 Task: Add a signature Marley Cooper containing Best wishes for a happy National Law Enforcement Appreciation Day, Marley Cooper to email address softage.6@softage.net and add a folder Real estate leases
Action: Mouse moved to (97, 96)
Screenshot: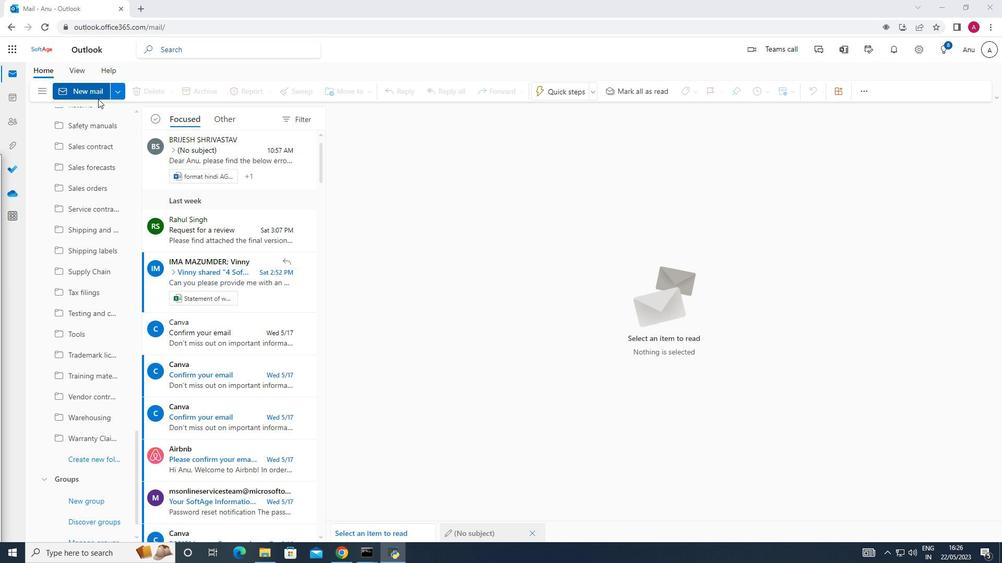 
Action: Mouse pressed left at (97, 96)
Screenshot: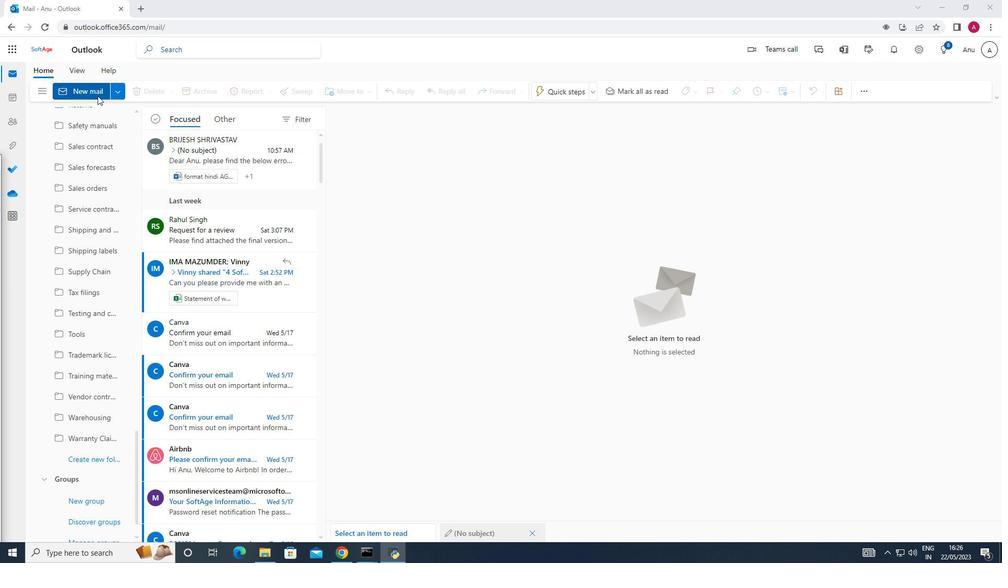 
Action: Mouse moved to (710, 89)
Screenshot: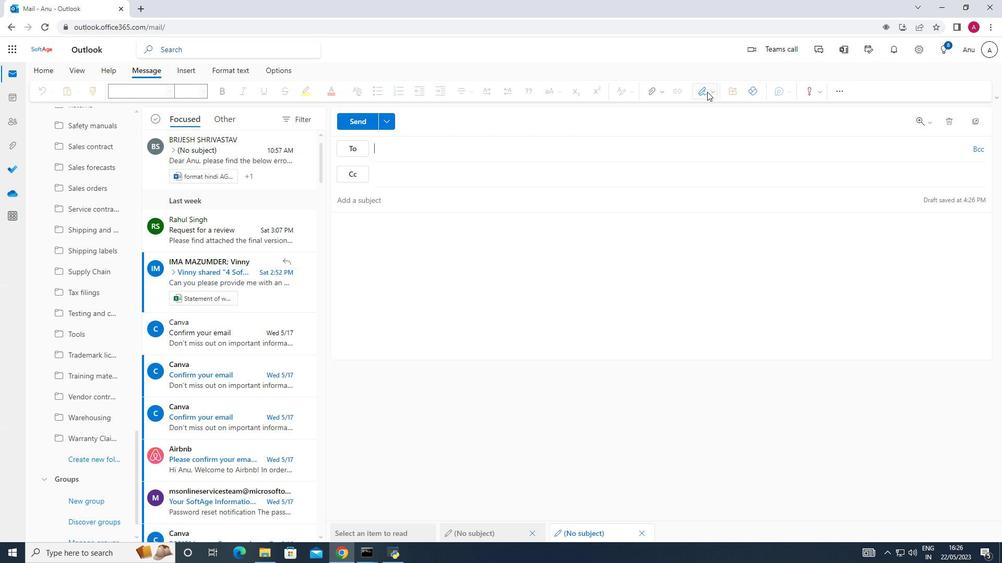 
Action: Mouse pressed left at (710, 89)
Screenshot: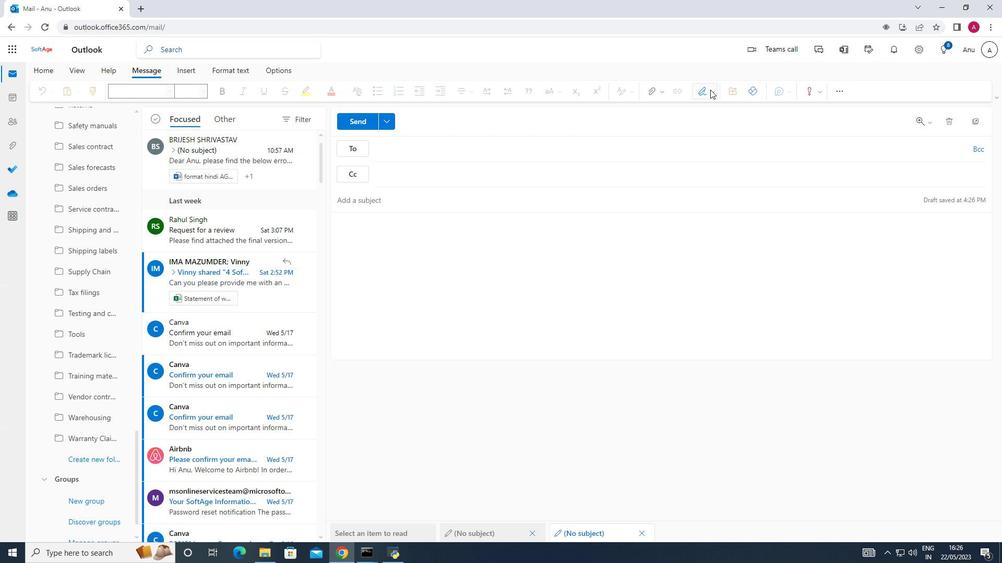 
Action: Mouse moved to (693, 128)
Screenshot: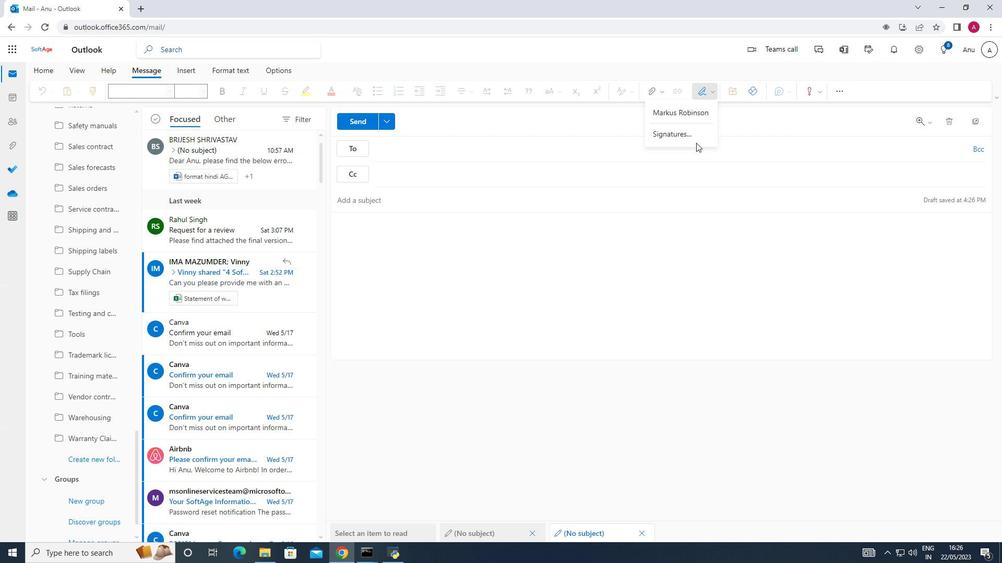 
Action: Mouse pressed left at (693, 128)
Screenshot: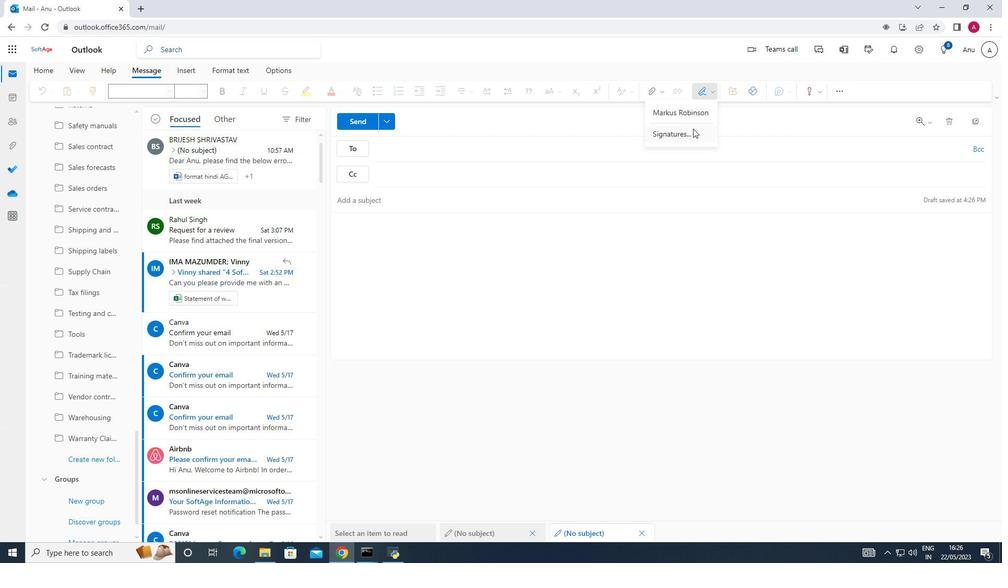 
Action: Mouse moved to (717, 176)
Screenshot: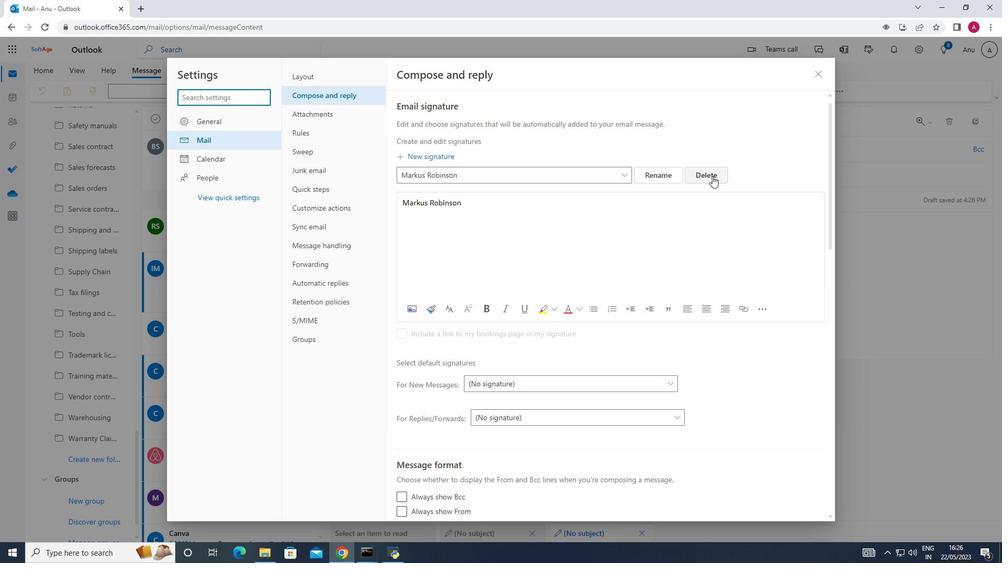
Action: Mouse pressed left at (717, 176)
Screenshot: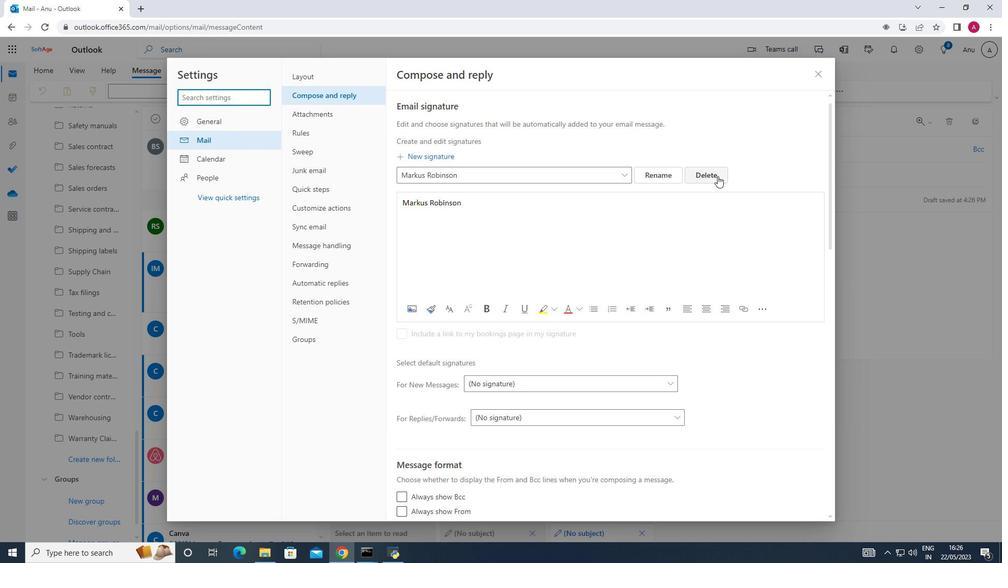 
Action: Mouse moved to (485, 179)
Screenshot: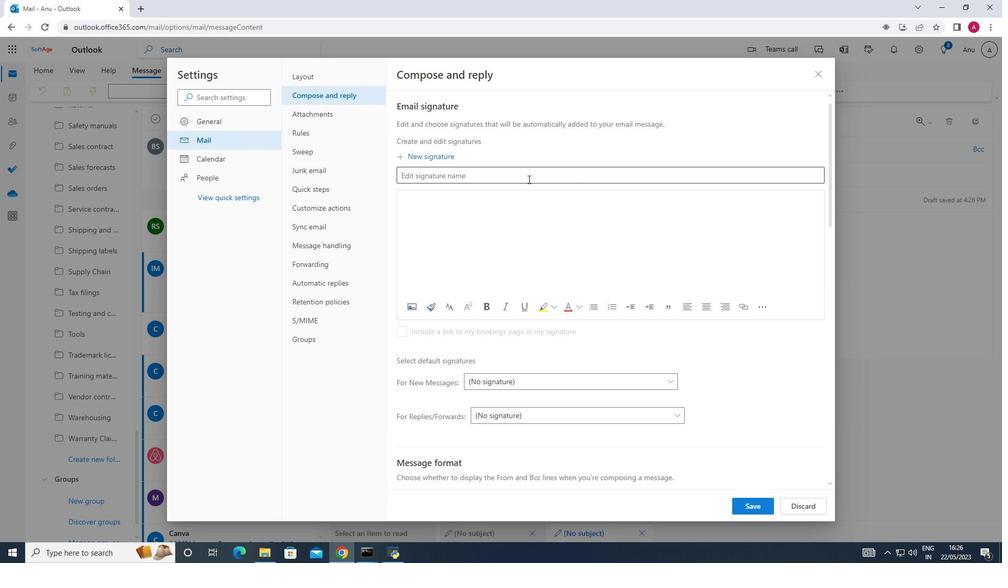 
Action: Mouse pressed left at (485, 179)
Screenshot: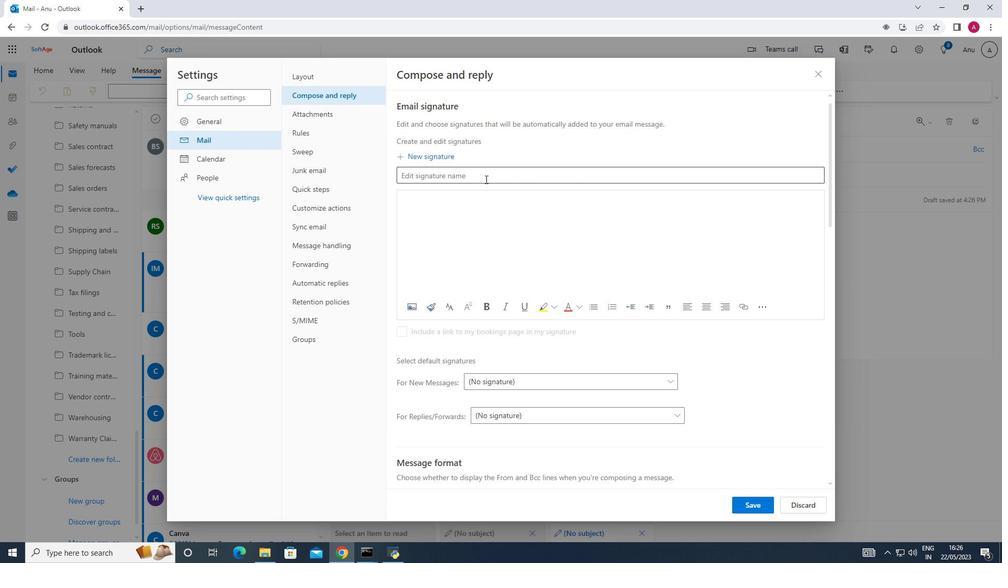 
Action: Key pressed <Key.shift>Marley<Key.space><Key.shift>Cooper
Screenshot: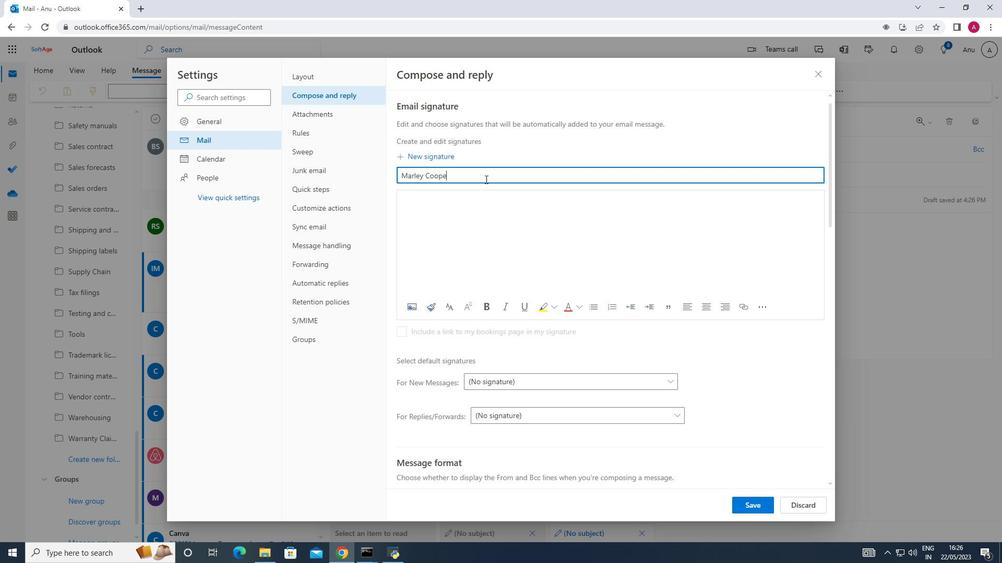 
Action: Mouse moved to (419, 195)
Screenshot: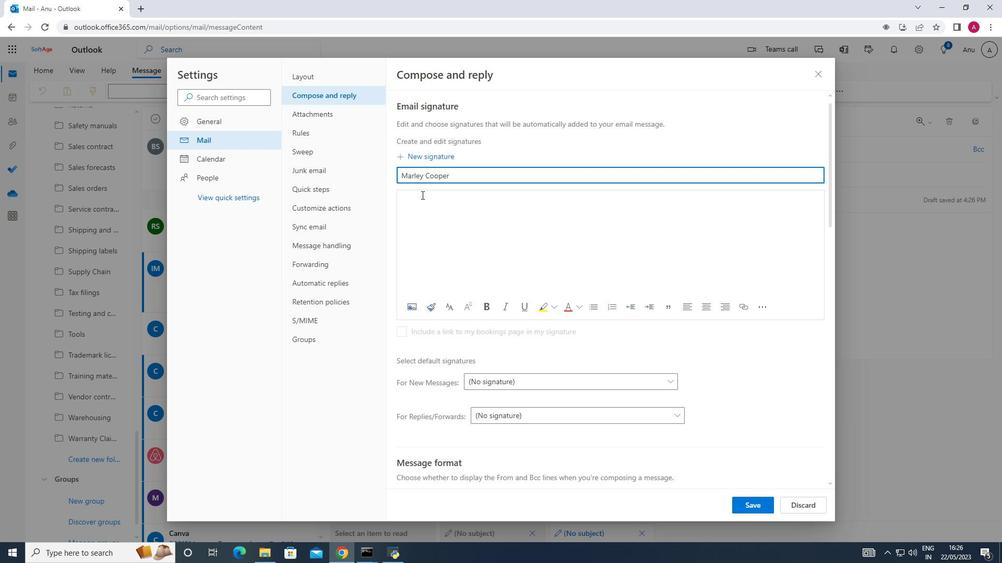 
Action: Mouse pressed left at (419, 195)
Screenshot: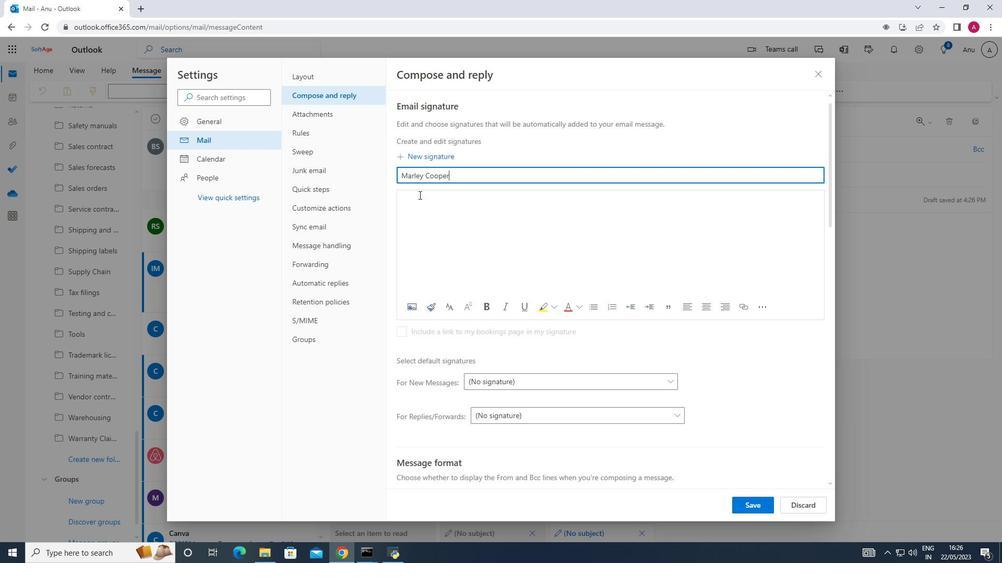 
Action: Key pressed <Key.shift_r>Marley<Key.space><Key.shift>Cooper
Screenshot: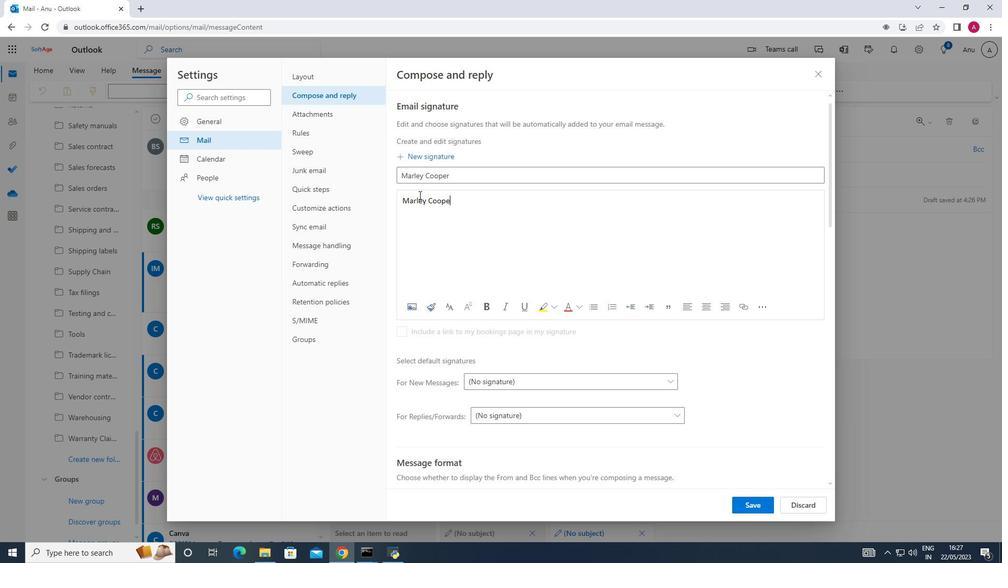 
Action: Mouse moved to (740, 508)
Screenshot: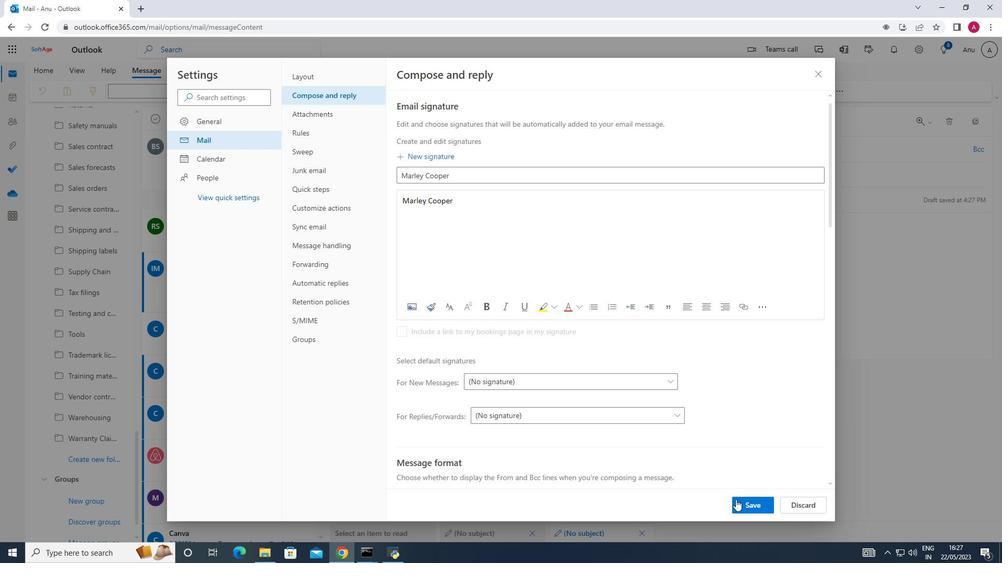 
Action: Mouse pressed left at (740, 508)
Screenshot: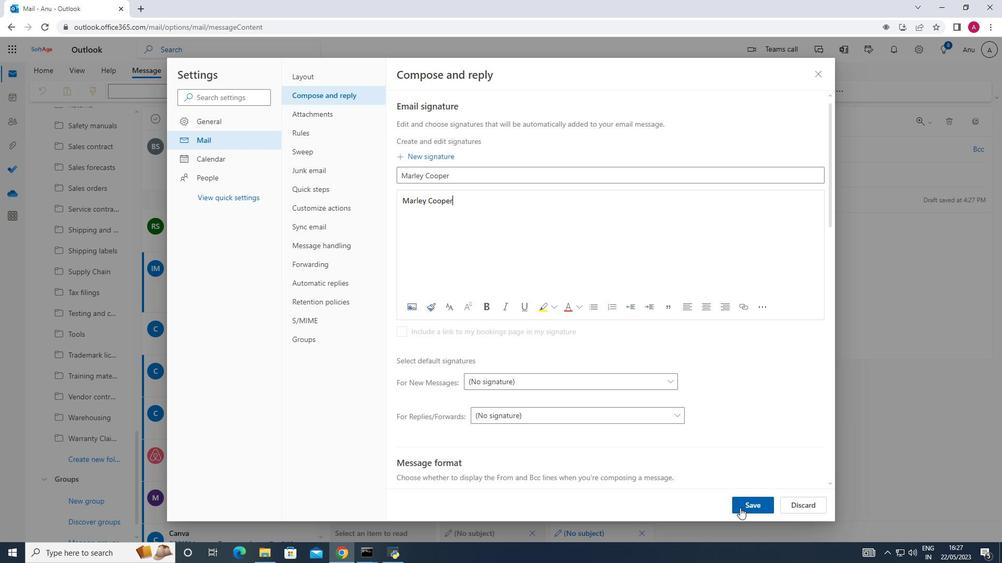 
Action: Mouse moved to (813, 69)
Screenshot: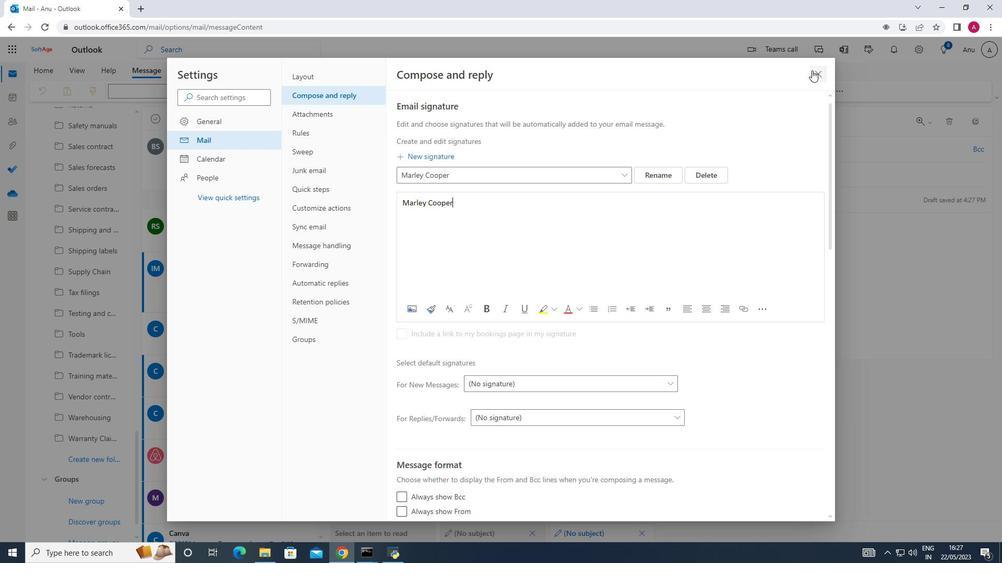 
Action: Mouse pressed left at (813, 69)
Screenshot: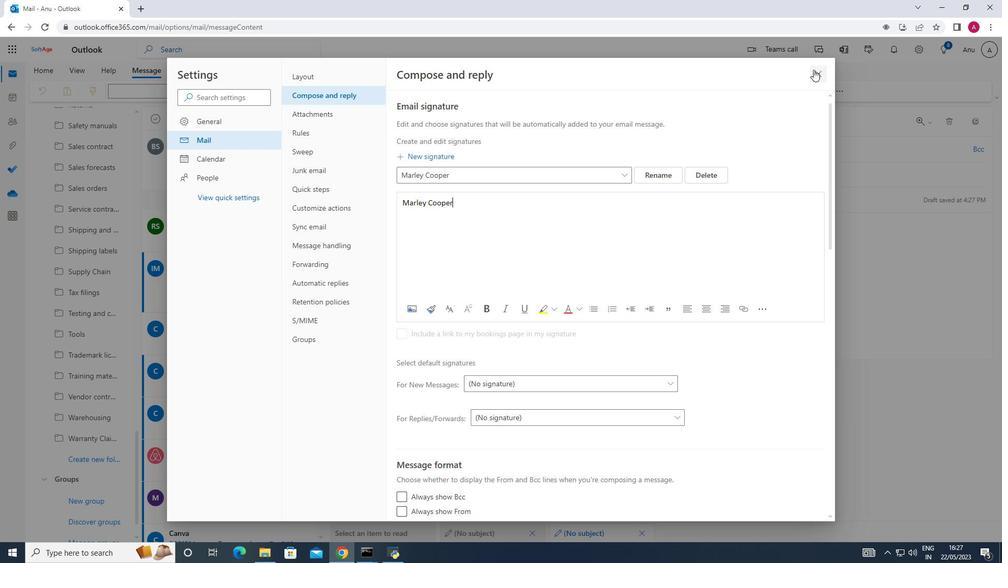 
Action: Mouse moved to (711, 89)
Screenshot: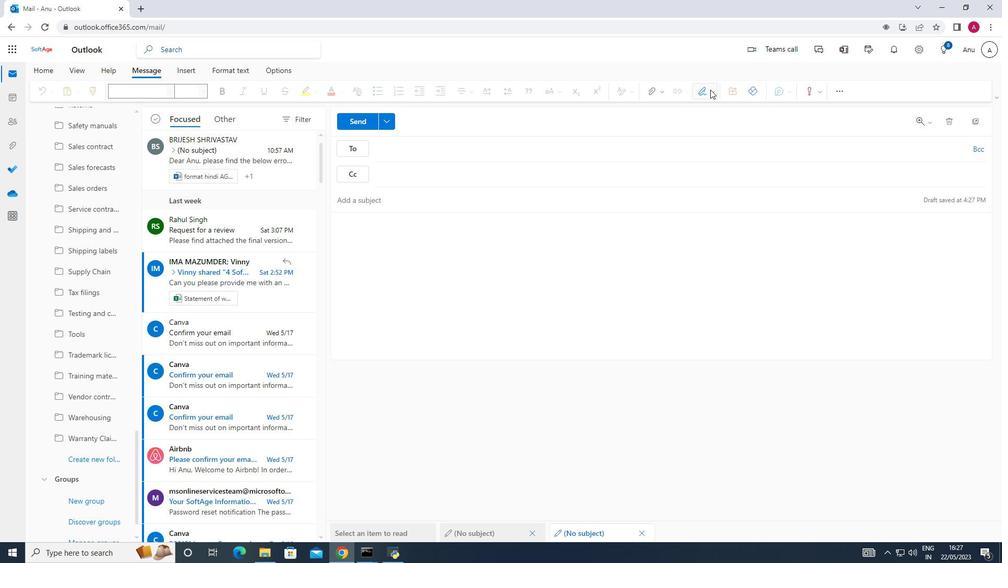 
Action: Mouse pressed left at (711, 89)
Screenshot: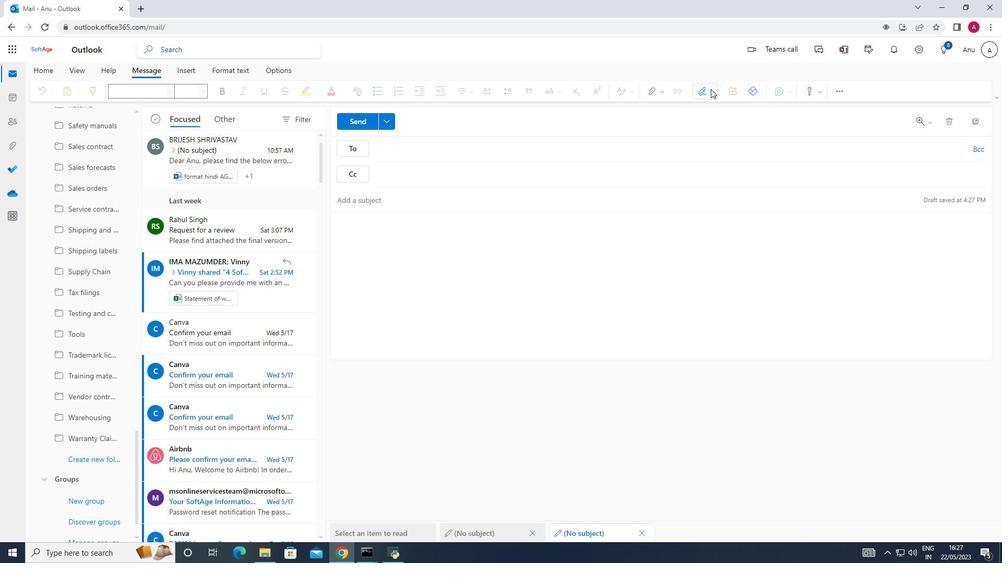 
Action: Mouse moved to (690, 113)
Screenshot: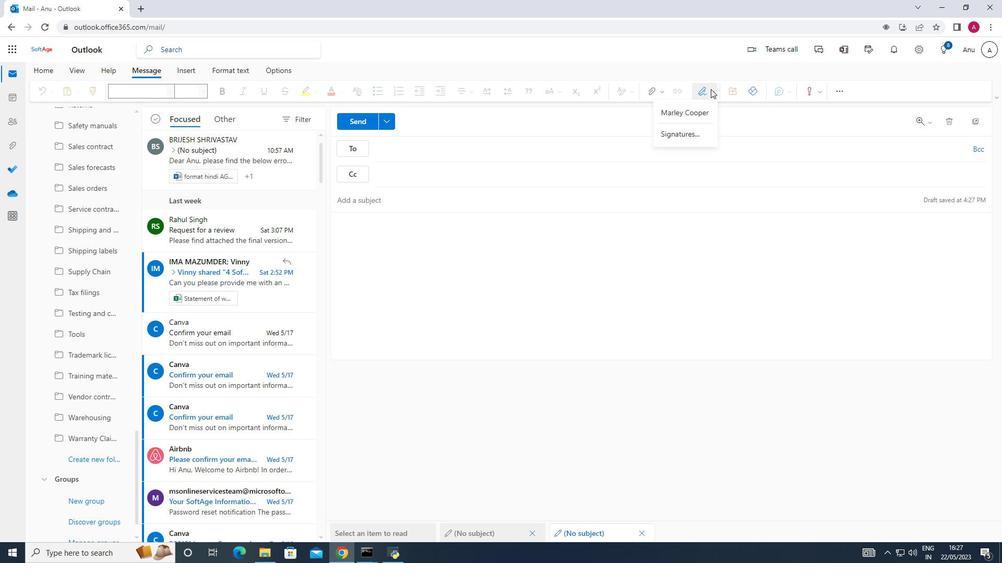 
Action: Mouse pressed left at (690, 113)
Screenshot: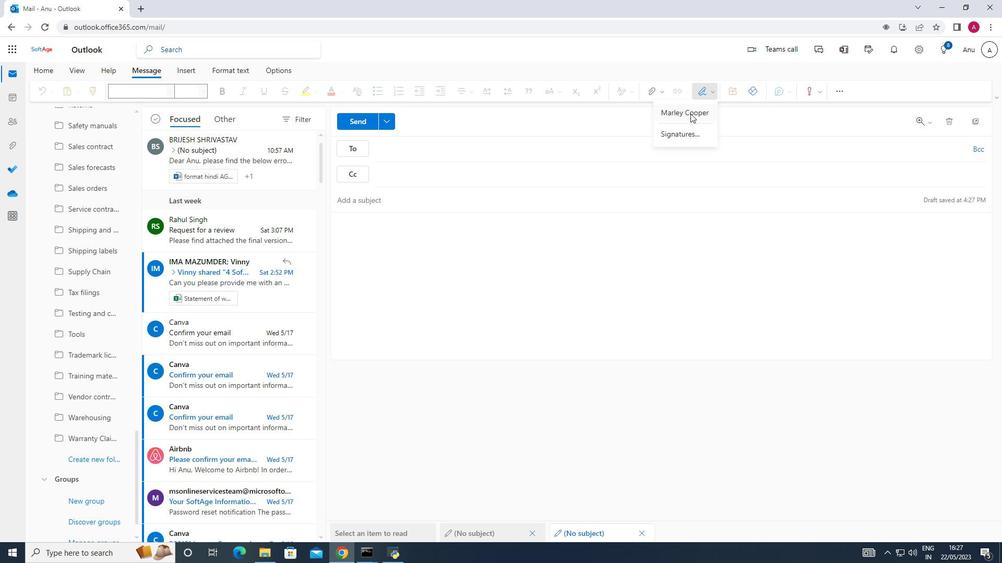 
Action: Key pressed <Key.shift>Best<Key.space>wishes<Key.space>for<Key.space>a<Key.space>happy<Key.space><Key.shift_r><Key.shift_r><Key.shift_r><Key.shift_r><Key.shift_r><Key.shift_r><Key.shift_r><Key.shift_r>National<Key.space><Key.shift_r>Law<Key.space><Key.shift>Enforce<Key.tab><Key.space><Key.shift>Appreciation<Key.space><Key.shift>Day.
Screenshot: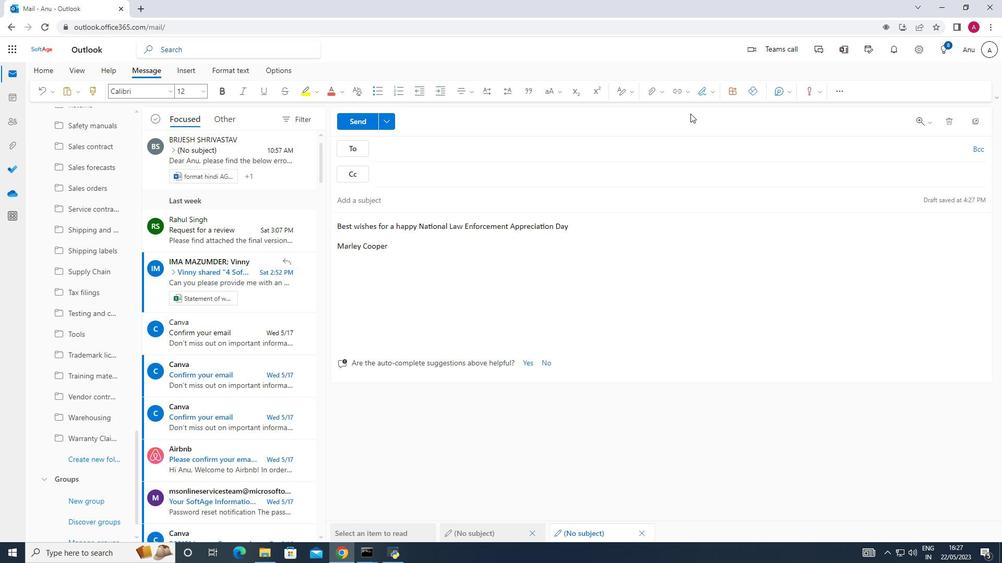 
Action: Mouse moved to (392, 149)
Screenshot: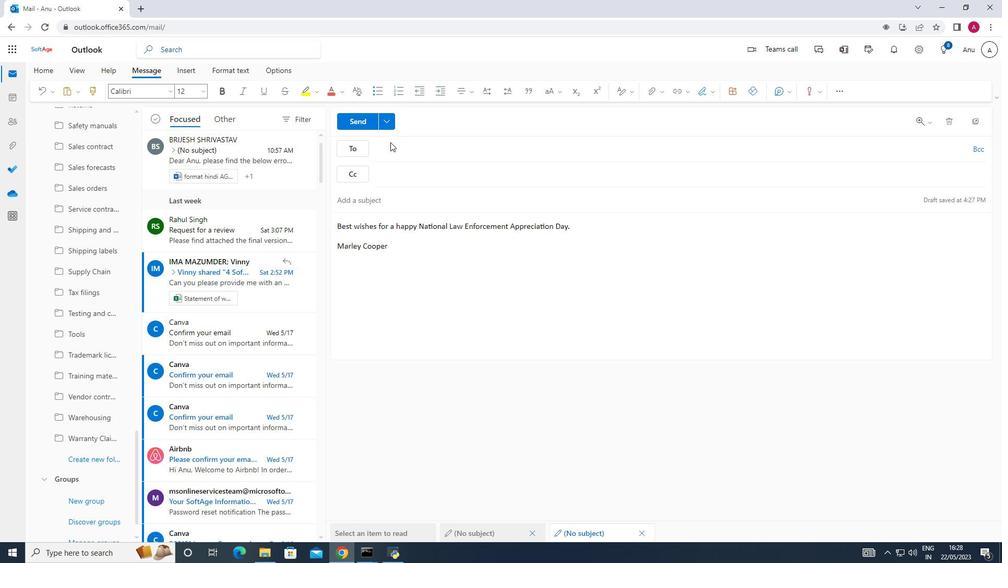 
Action: Mouse pressed left at (392, 149)
Screenshot: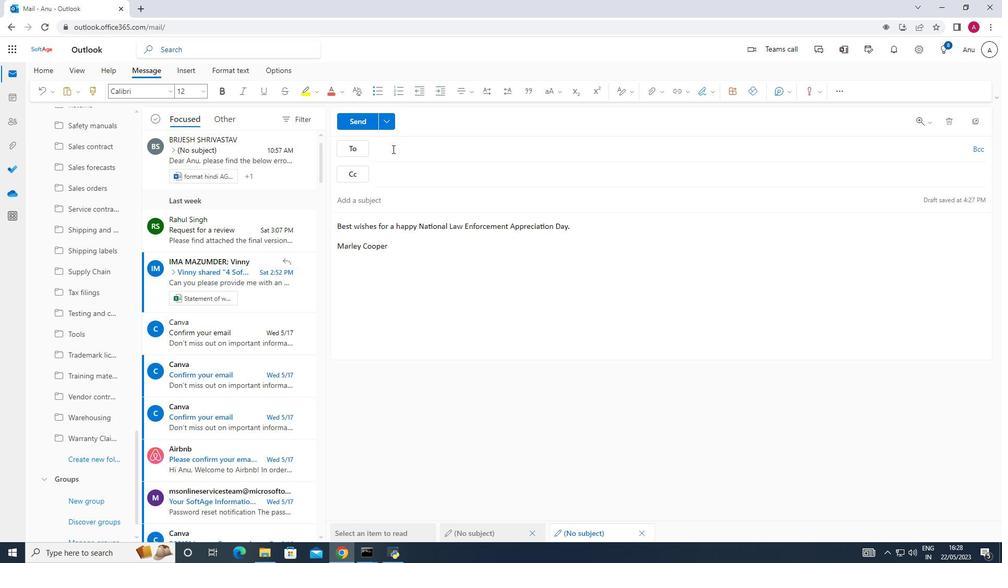 
Action: Key pressed softage.6<Key.shift>@so
Screenshot: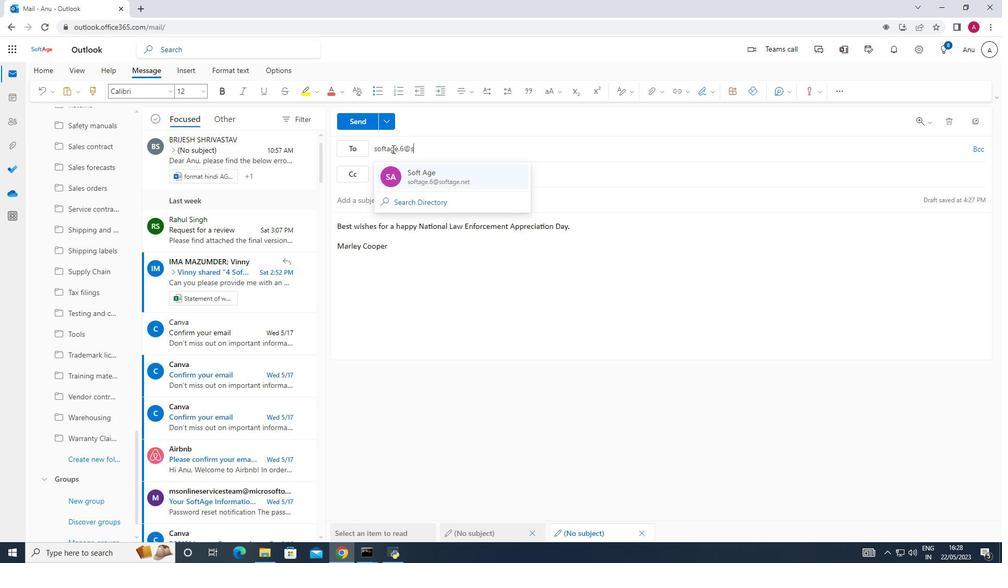 
Action: Mouse moved to (459, 187)
Screenshot: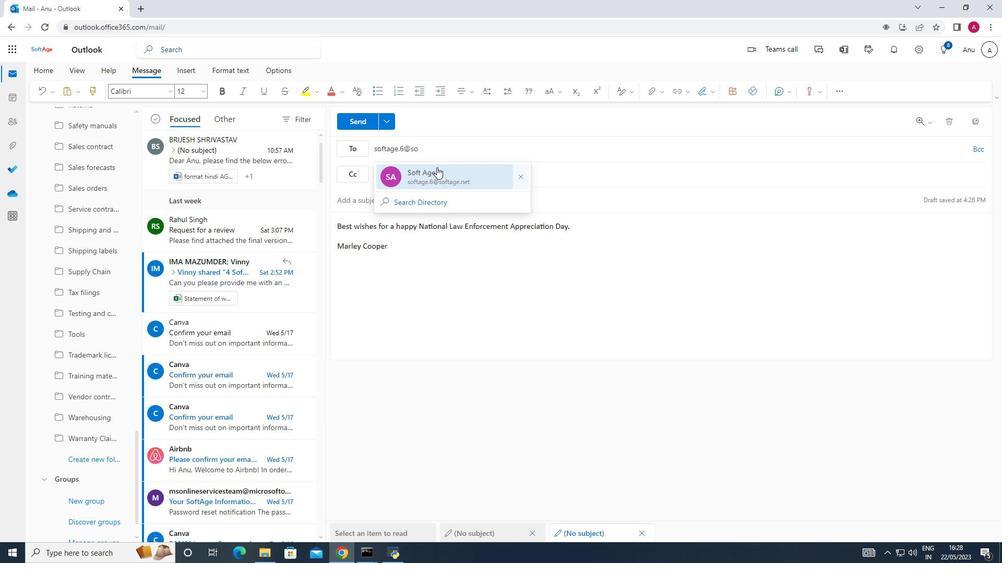 
Action: Mouse pressed left at (459, 187)
Screenshot: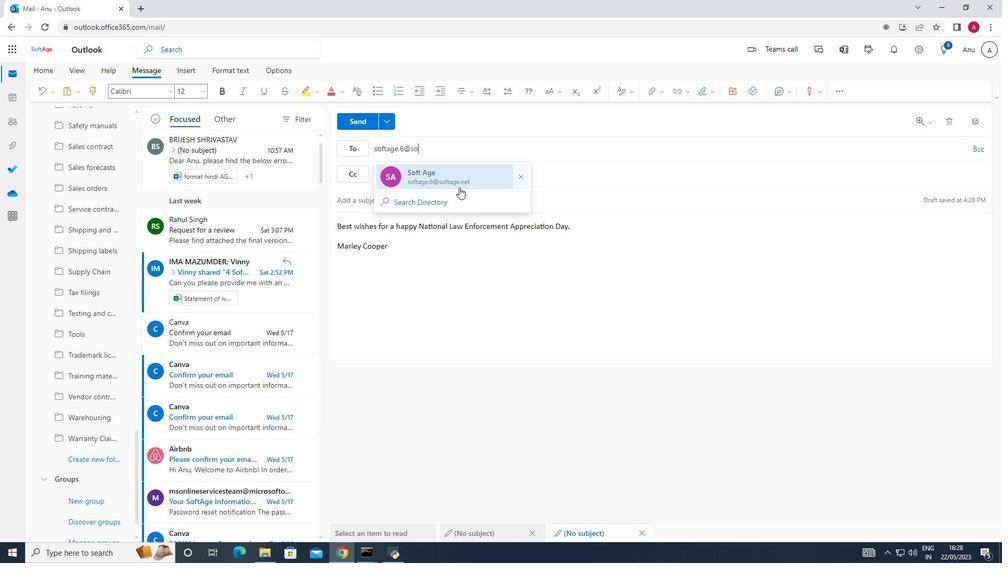 
Action: Mouse moved to (110, 454)
Screenshot: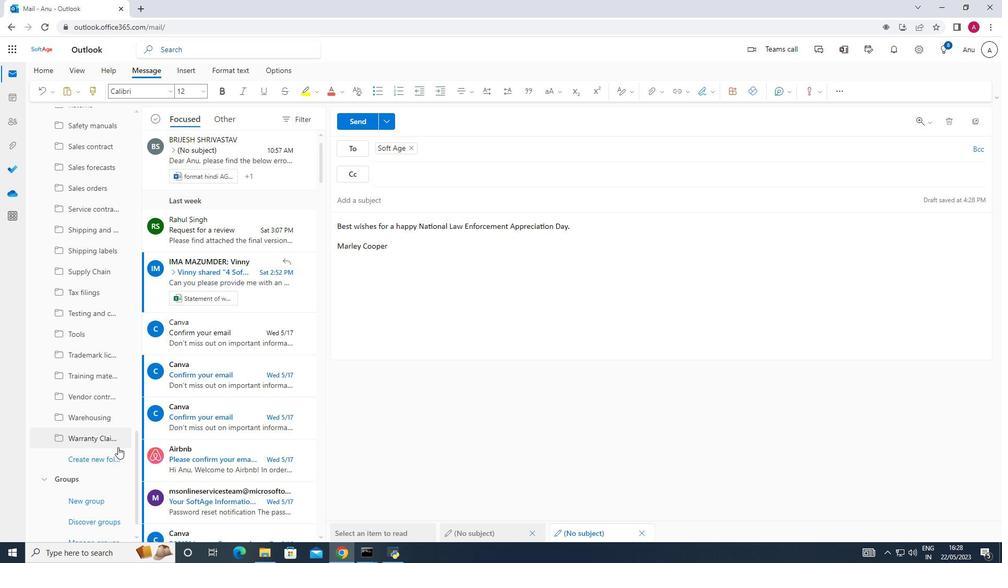 
Action: Mouse pressed left at (110, 454)
Screenshot: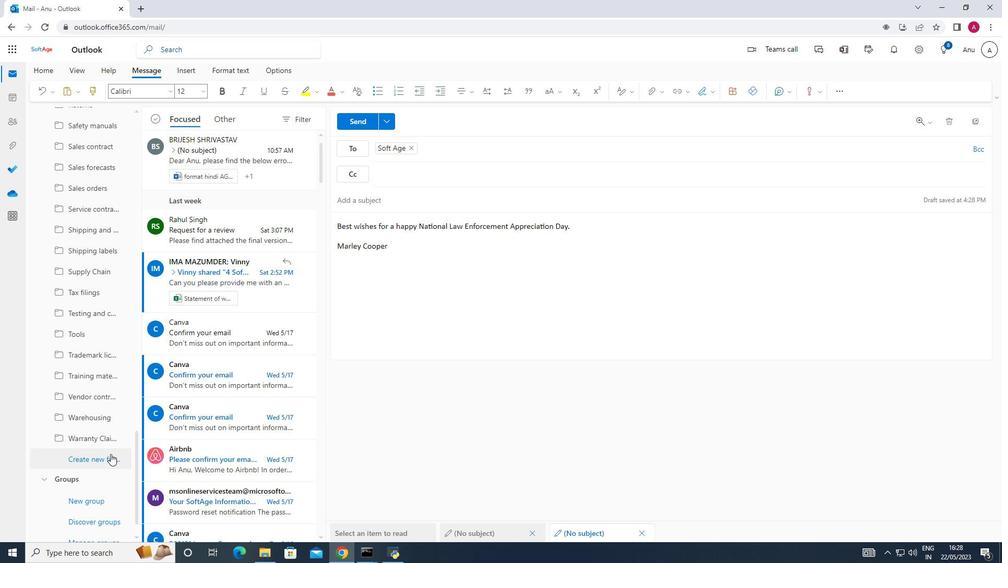 
Action: Mouse moved to (73, 458)
Screenshot: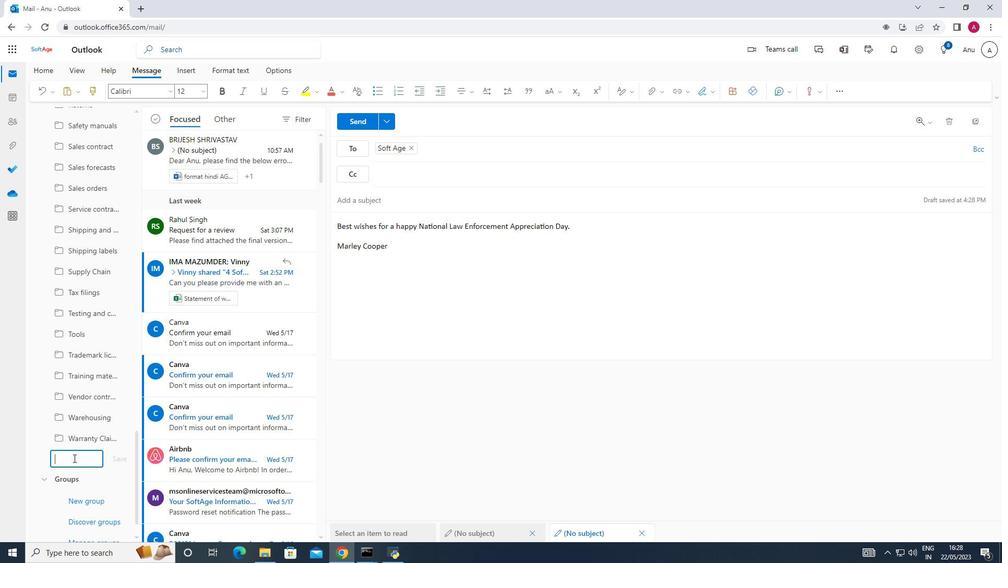 
Action: Key pressed <Key.shift>Real<Key.space>estate<Key.space>leases
Screenshot: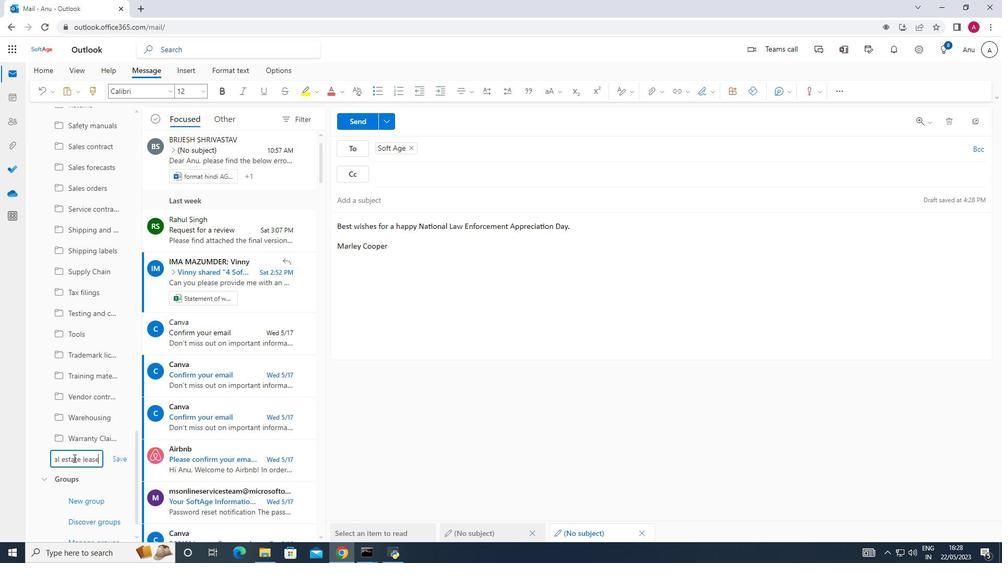 
Action: Mouse moved to (122, 463)
Screenshot: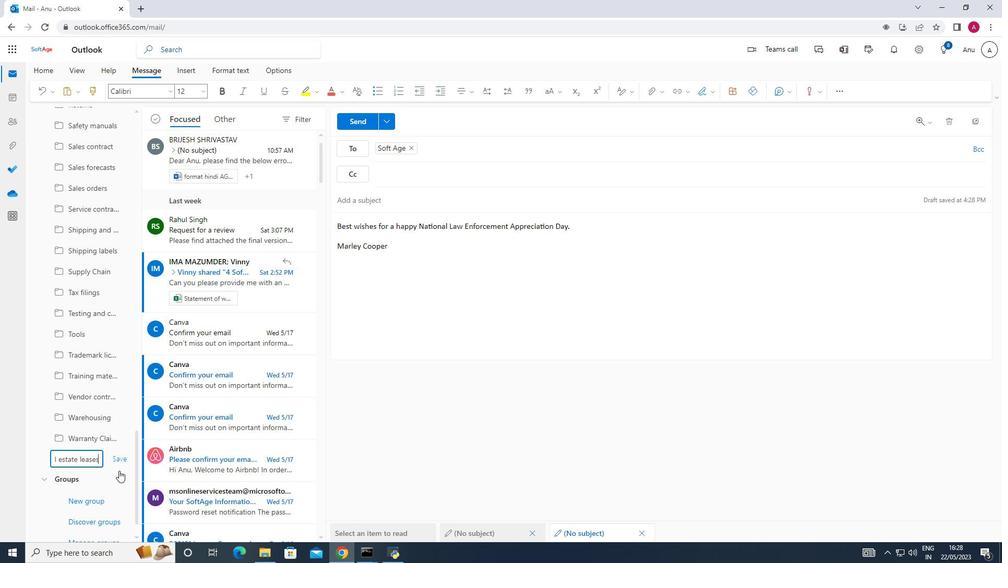 
Action: Mouse pressed left at (122, 463)
Screenshot: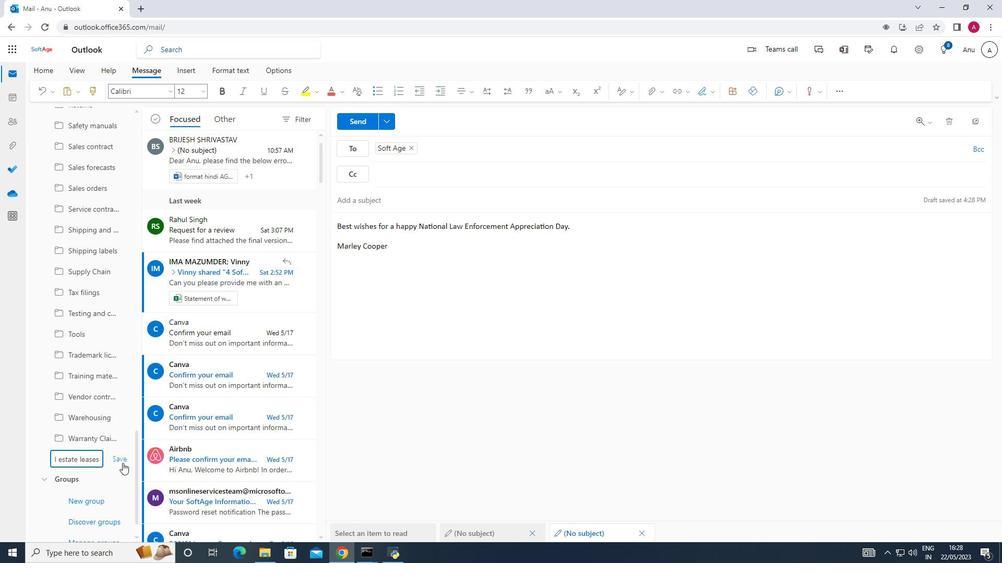 
Action: Mouse moved to (371, 117)
Screenshot: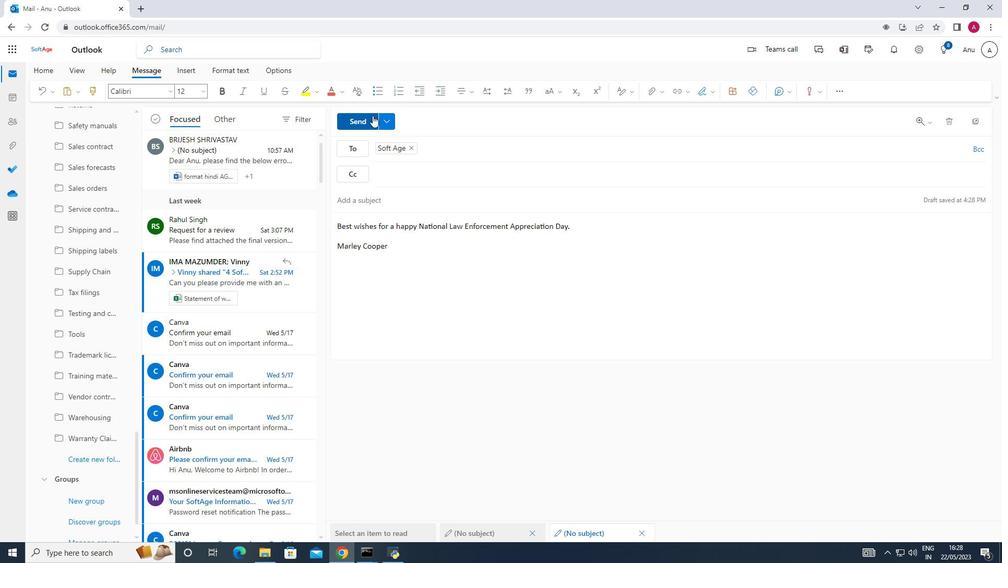 
Action: Mouse pressed left at (371, 117)
Screenshot: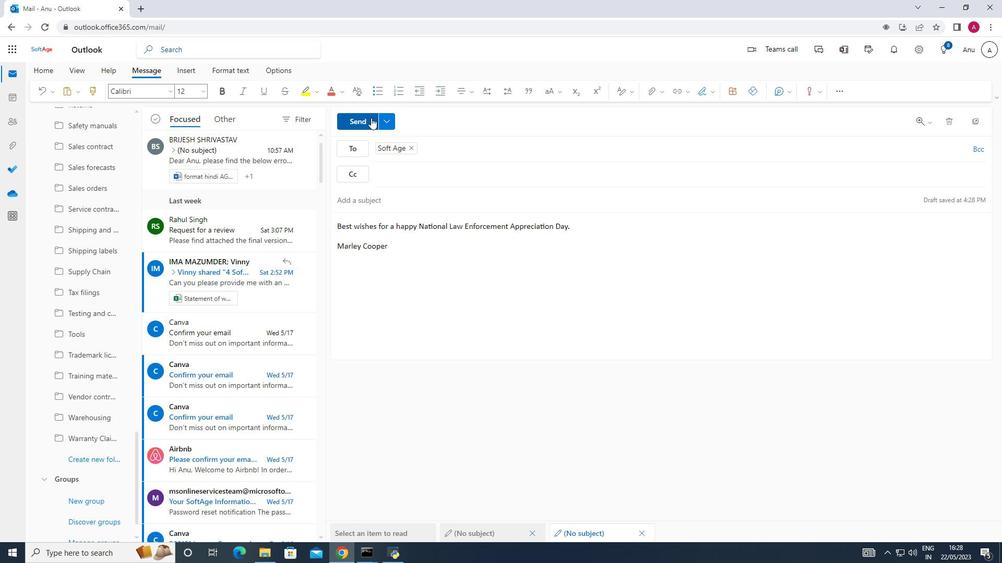 
Action: Mouse moved to (501, 317)
Screenshot: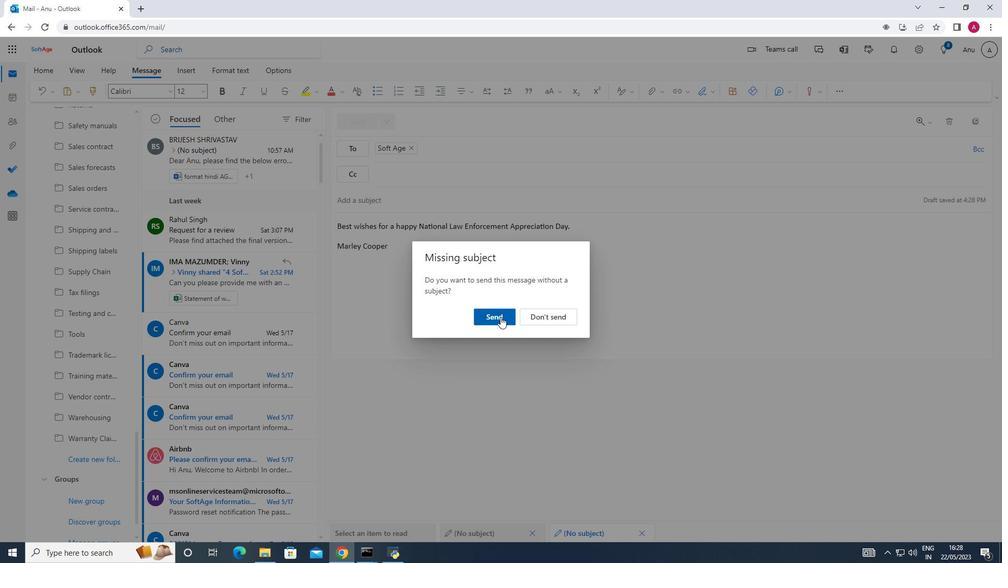
Action: Mouse pressed left at (501, 317)
Screenshot: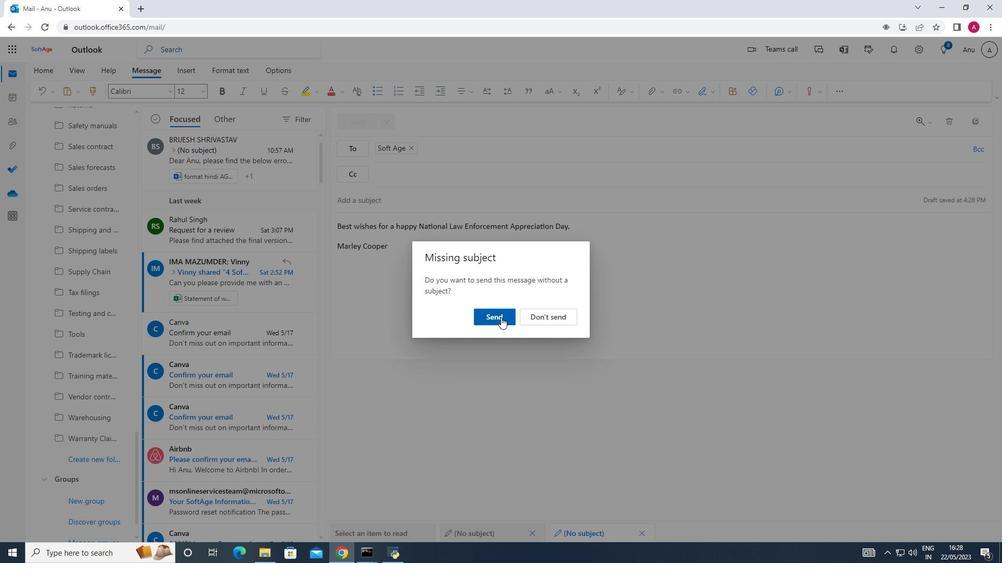 
Action: Mouse moved to (554, 319)
Screenshot: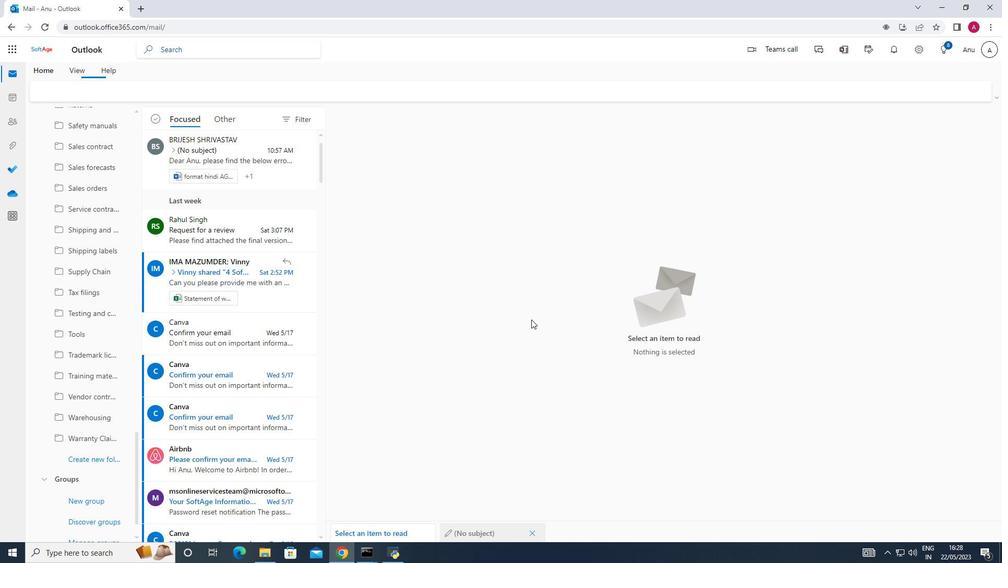 
